 Task: Add 456 as score.
Action: Mouse moved to (674, 71)
Screenshot: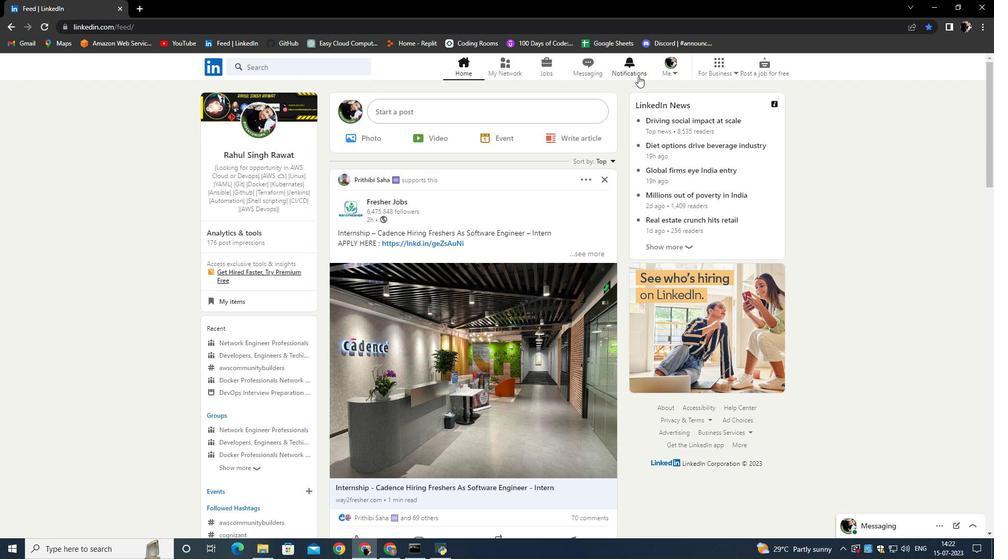 
Action: Mouse pressed left at (674, 71)
Screenshot: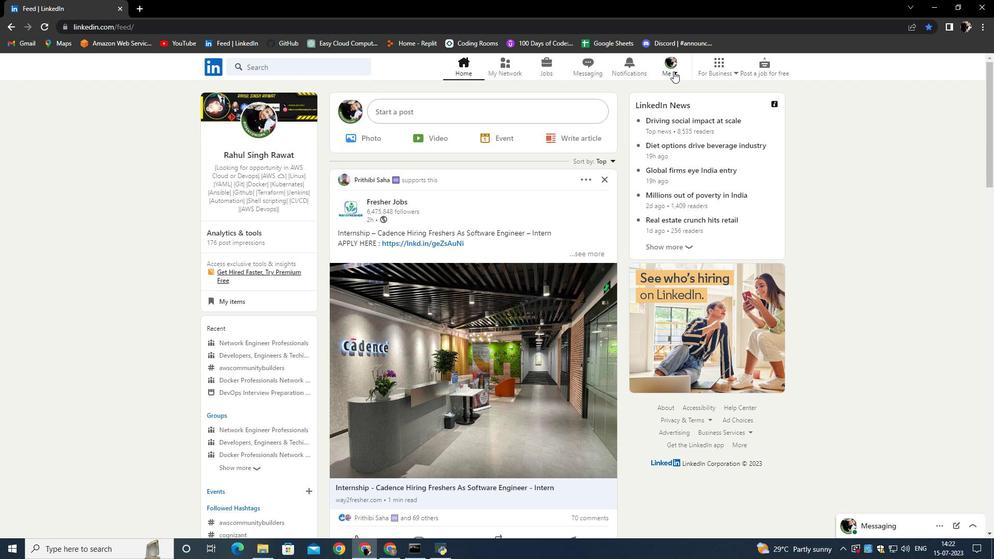 
Action: Mouse moved to (572, 148)
Screenshot: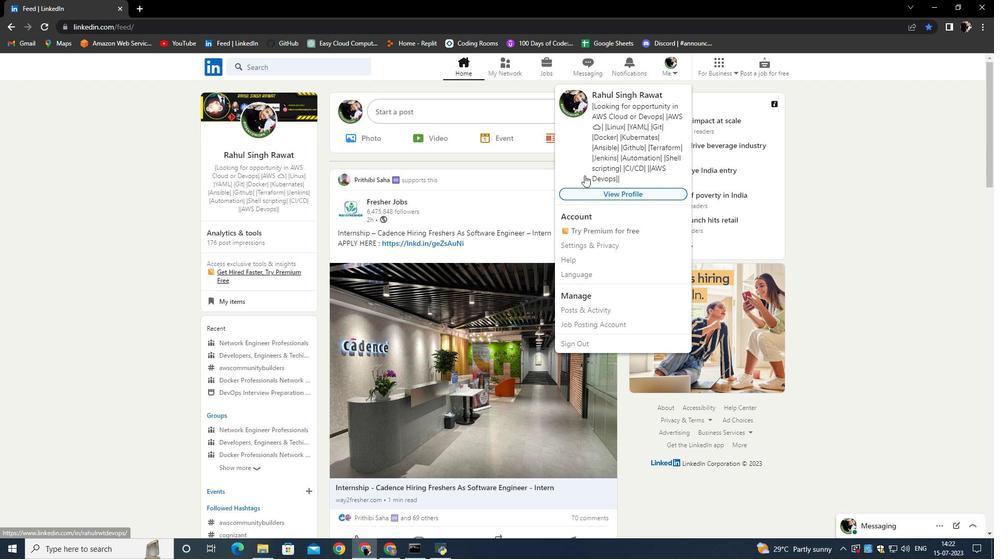 
Action: Mouse pressed left at (572, 148)
Screenshot: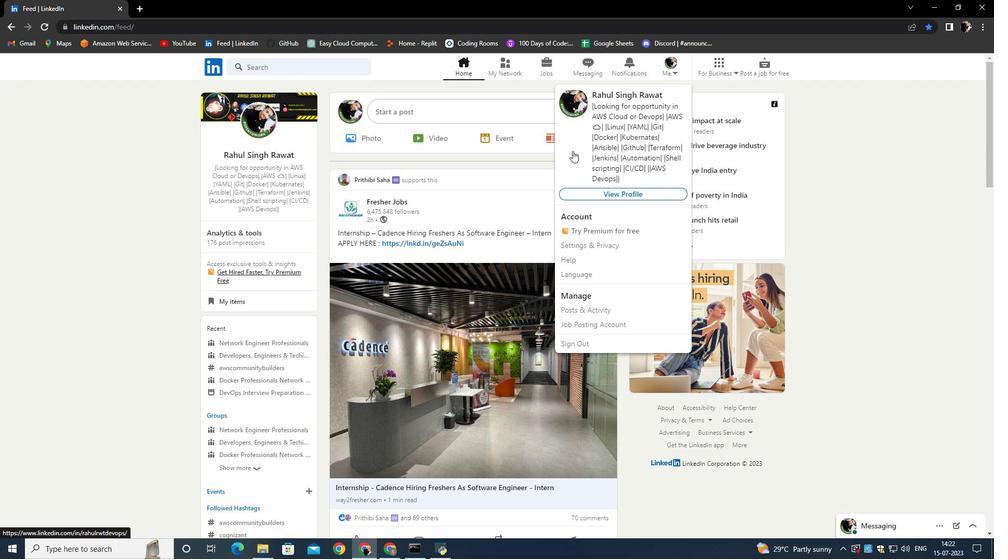 
Action: Mouse moved to (304, 390)
Screenshot: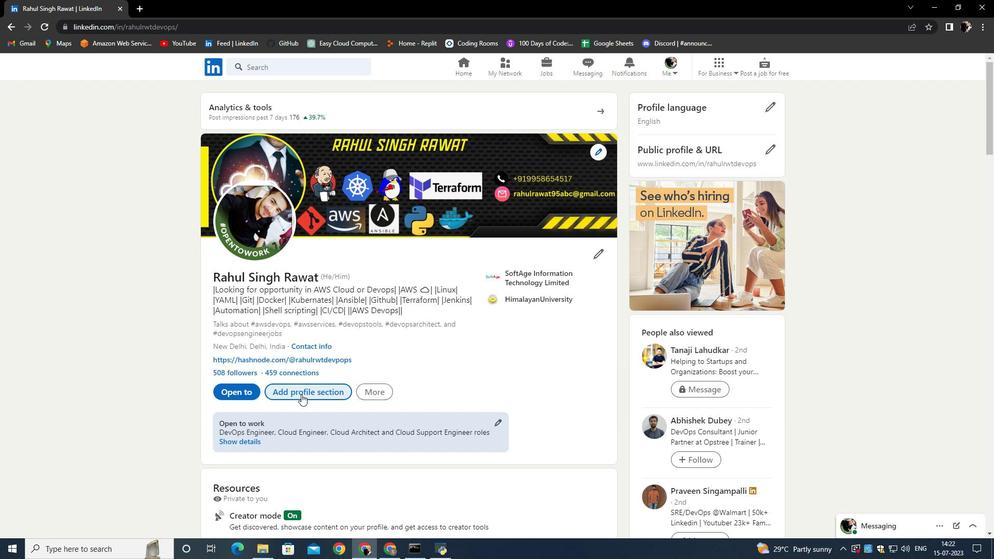 
Action: Mouse pressed left at (304, 390)
Screenshot: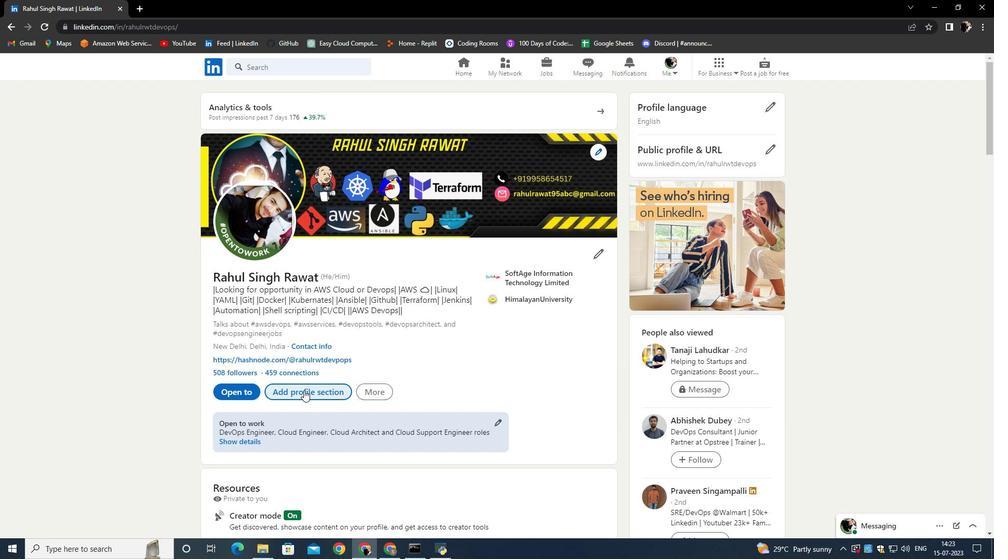 
Action: Mouse moved to (394, 283)
Screenshot: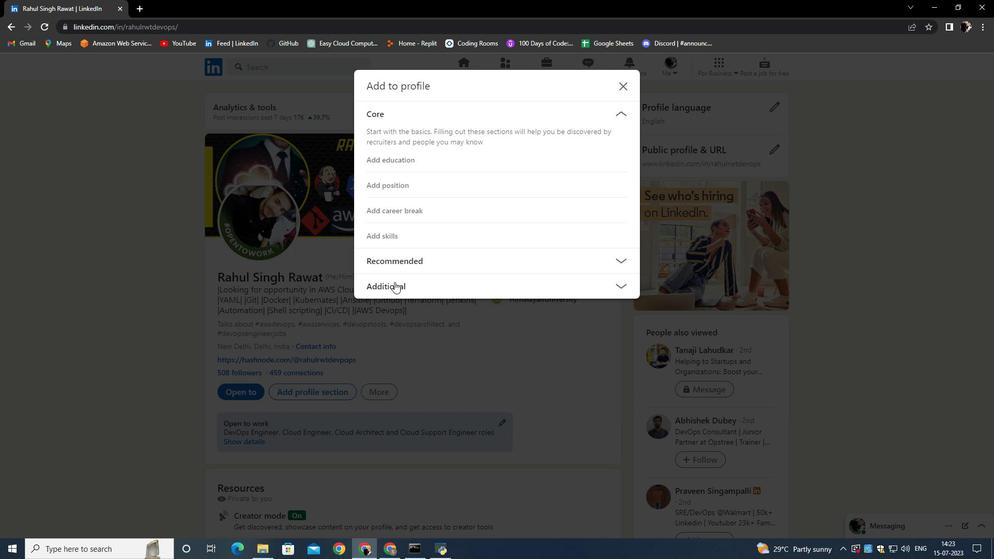 
Action: Mouse pressed left at (394, 283)
Screenshot: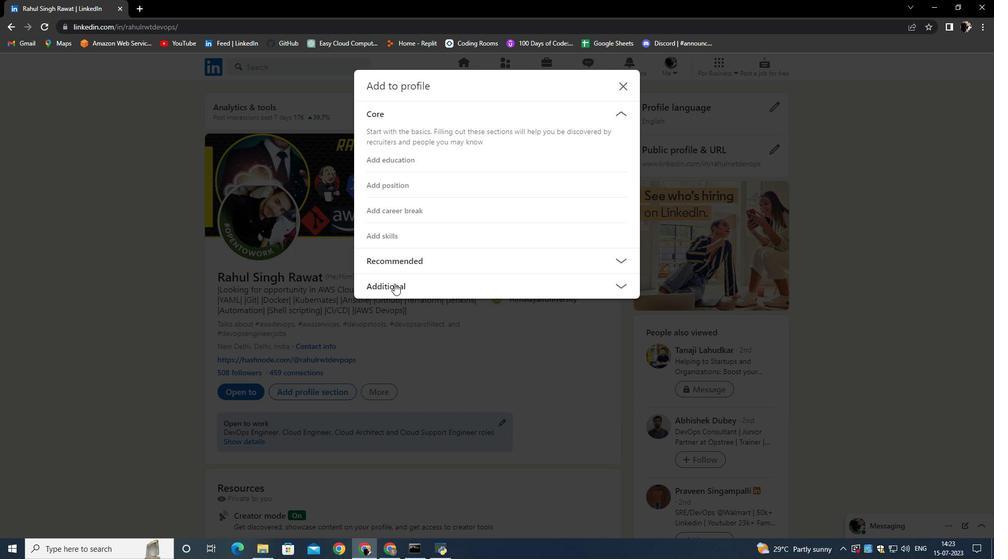 
Action: Mouse moved to (393, 306)
Screenshot: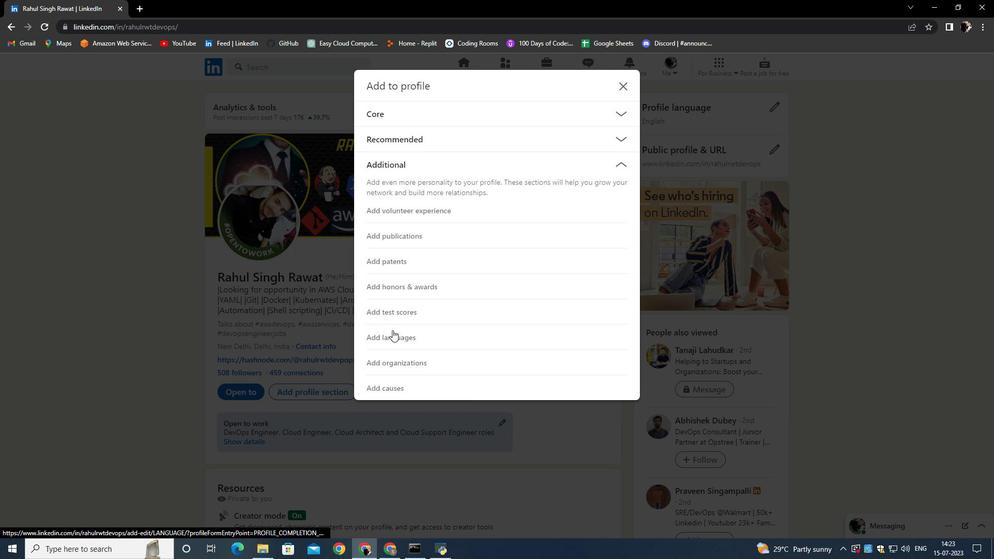 
Action: Mouse pressed left at (393, 306)
Screenshot: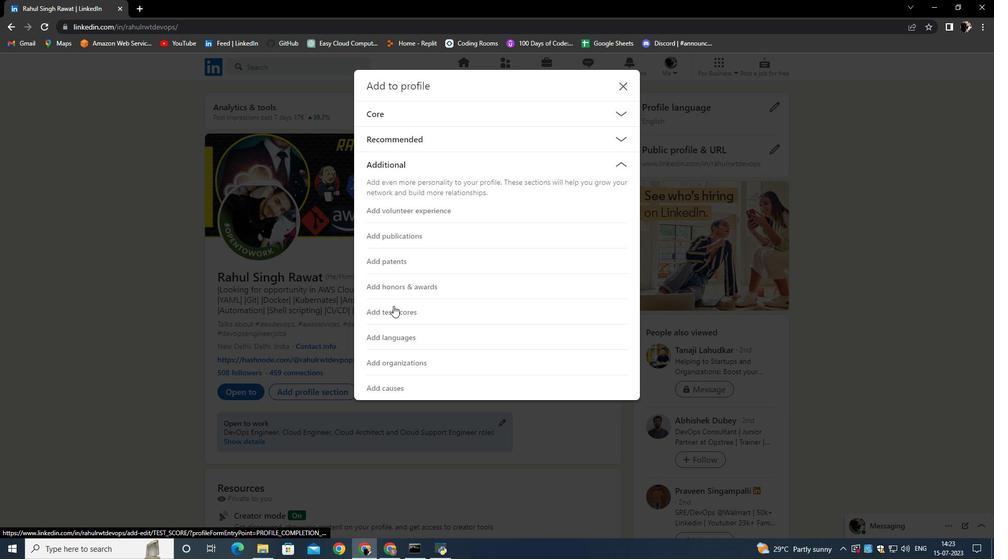 
Action: Mouse moved to (367, 233)
Screenshot: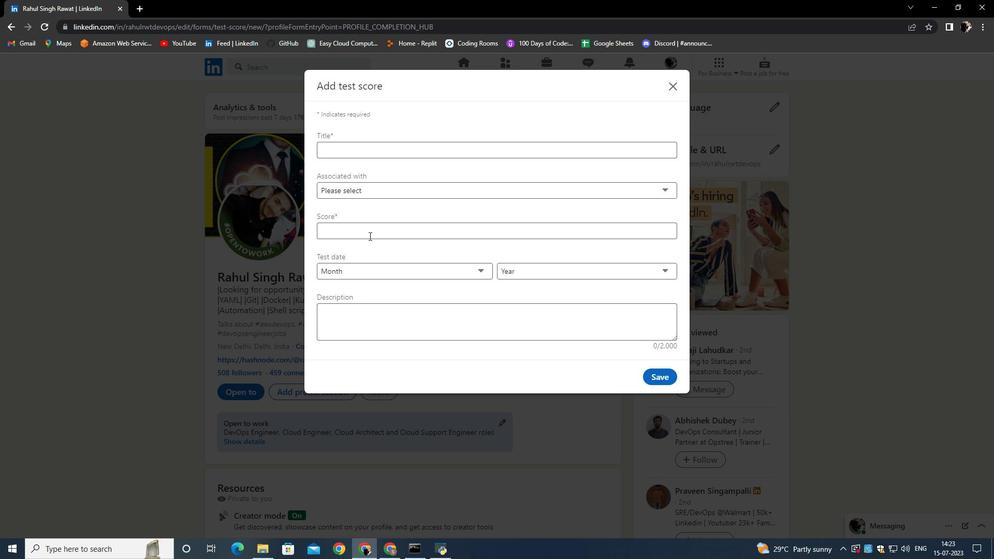 
Action: Mouse pressed left at (367, 233)
Screenshot: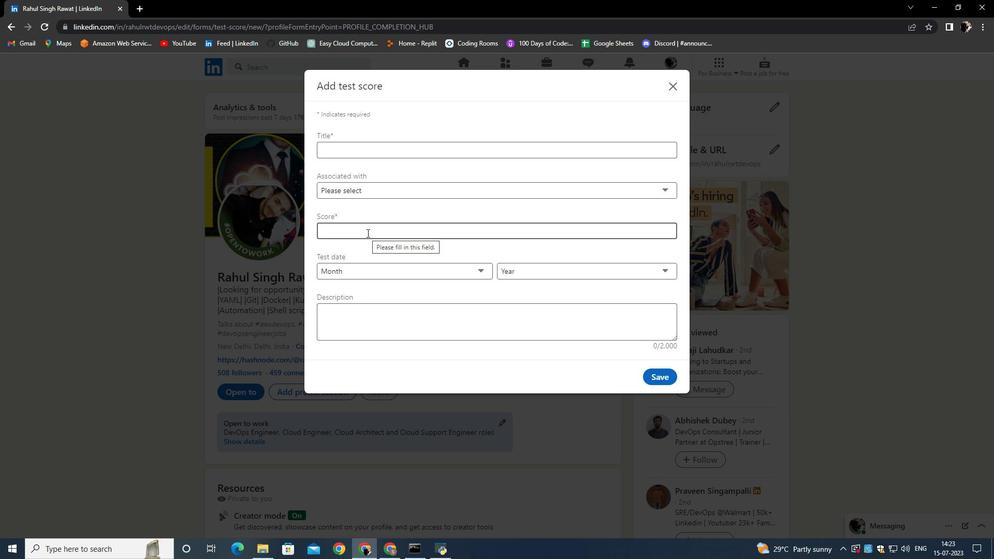 
Action: Key pressed 456
Screenshot: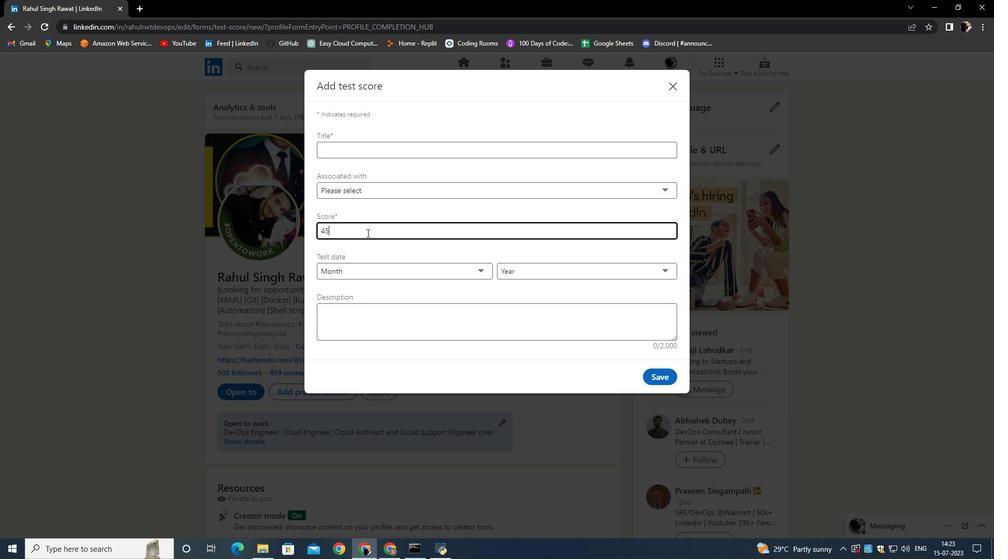 
Action: Mouse moved to (368, 244)
Screenshot: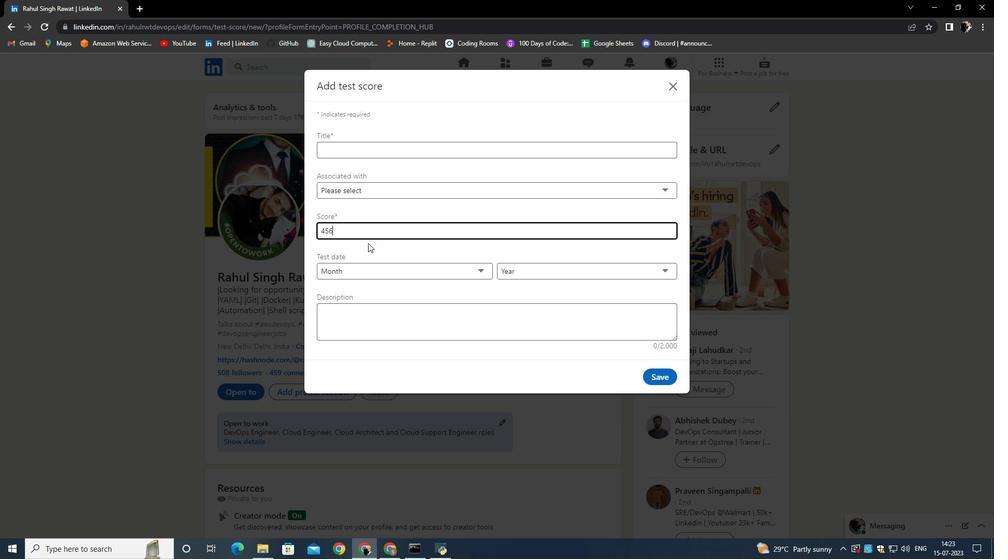 
Action: Mouse pressed left at (368, 244)
Screenshot: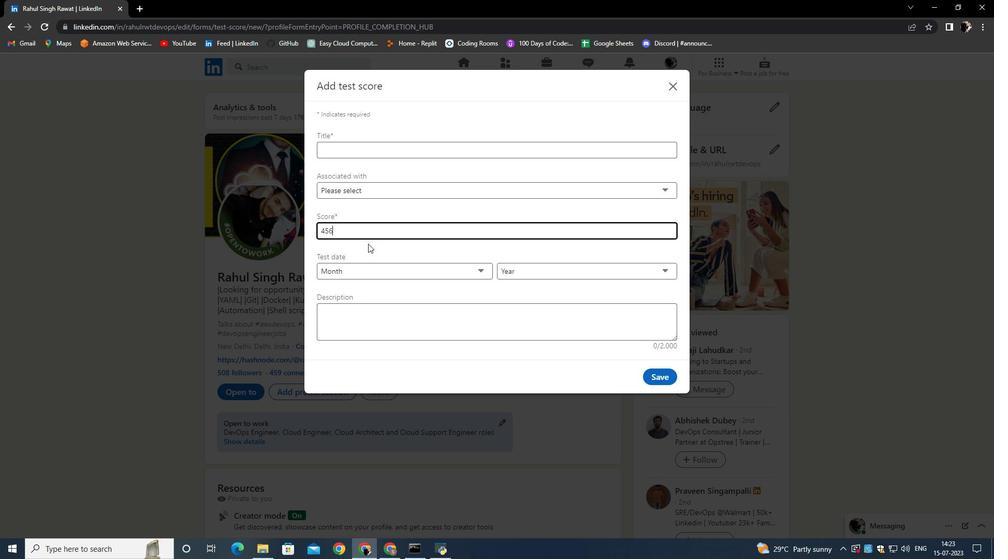 
